 Task: Check design your help center.
Action: Mouse moved to (142, 482)
Screenshot: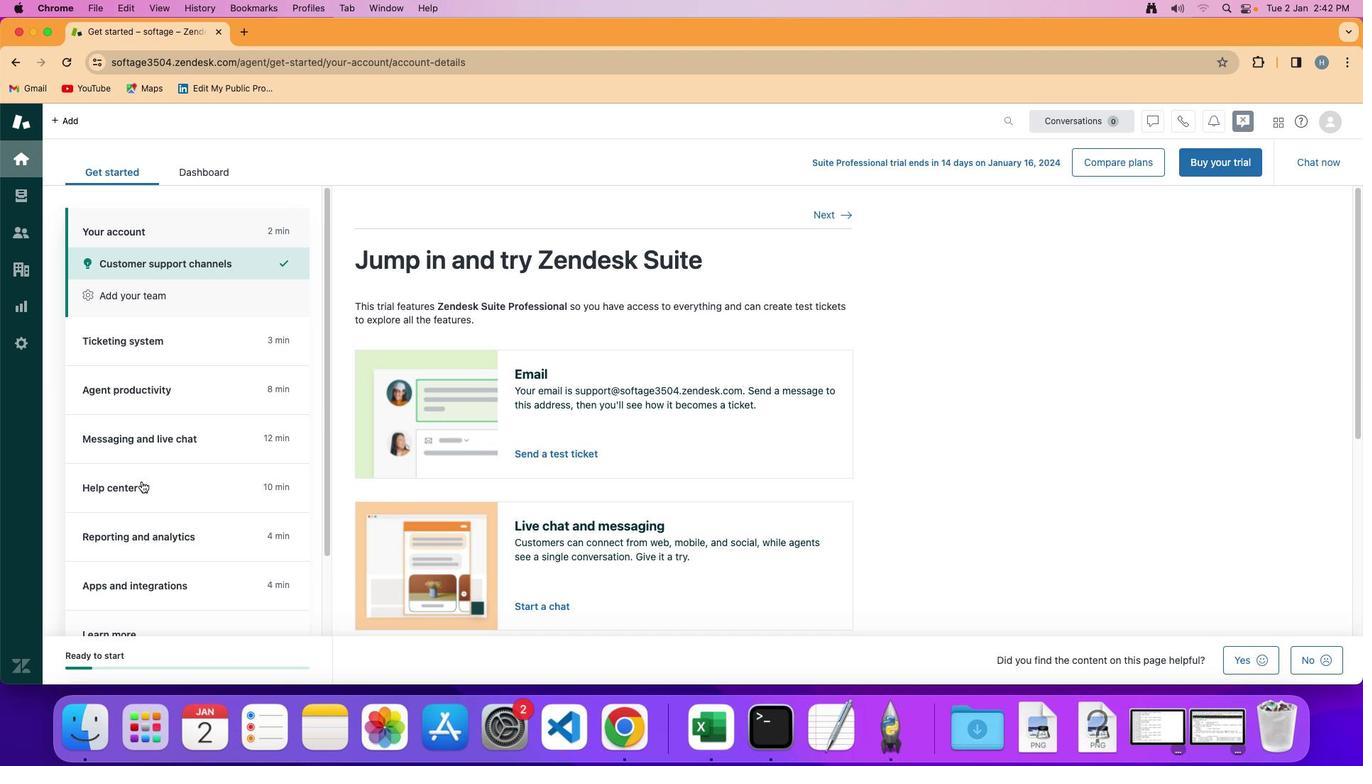 
Action: Mouse pressed left at (142, 482)
Screenshot: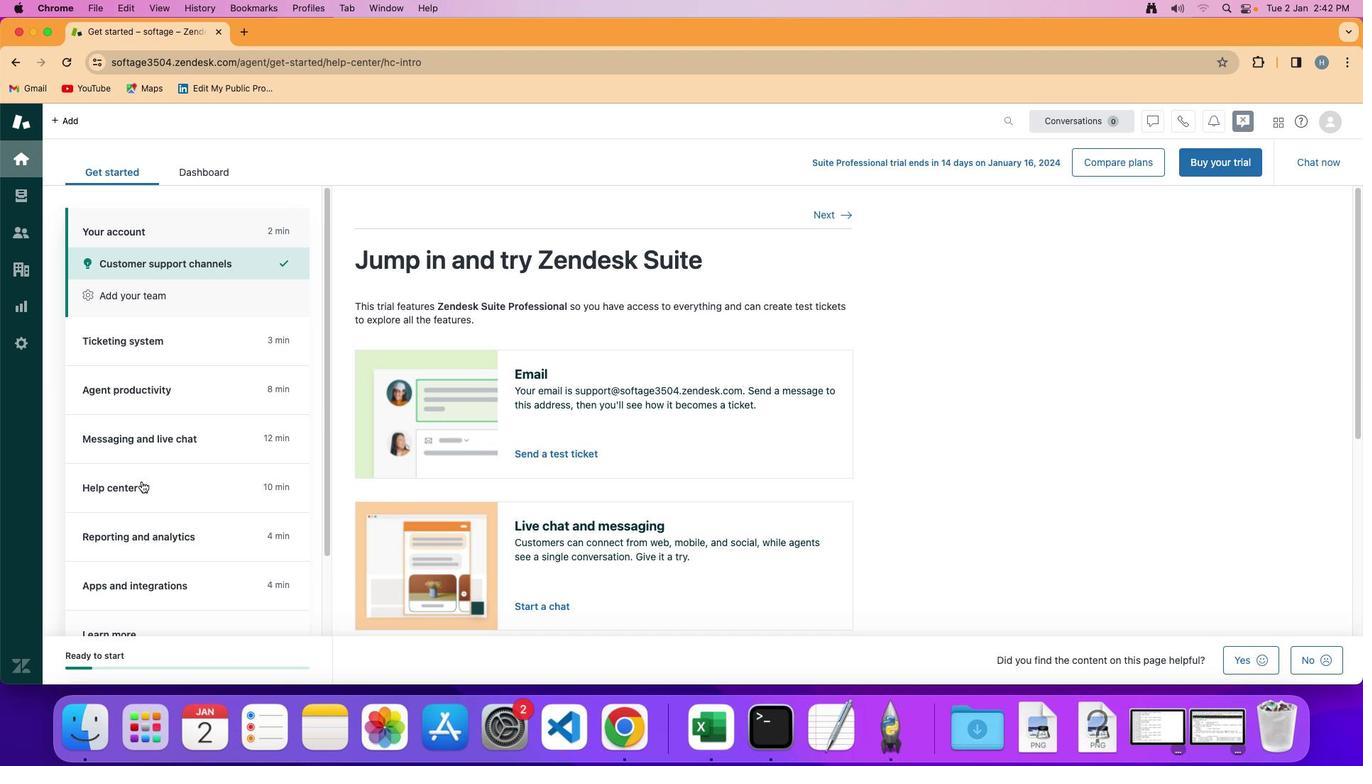
Action: Mouse moved to (162, 492)
Screenshot: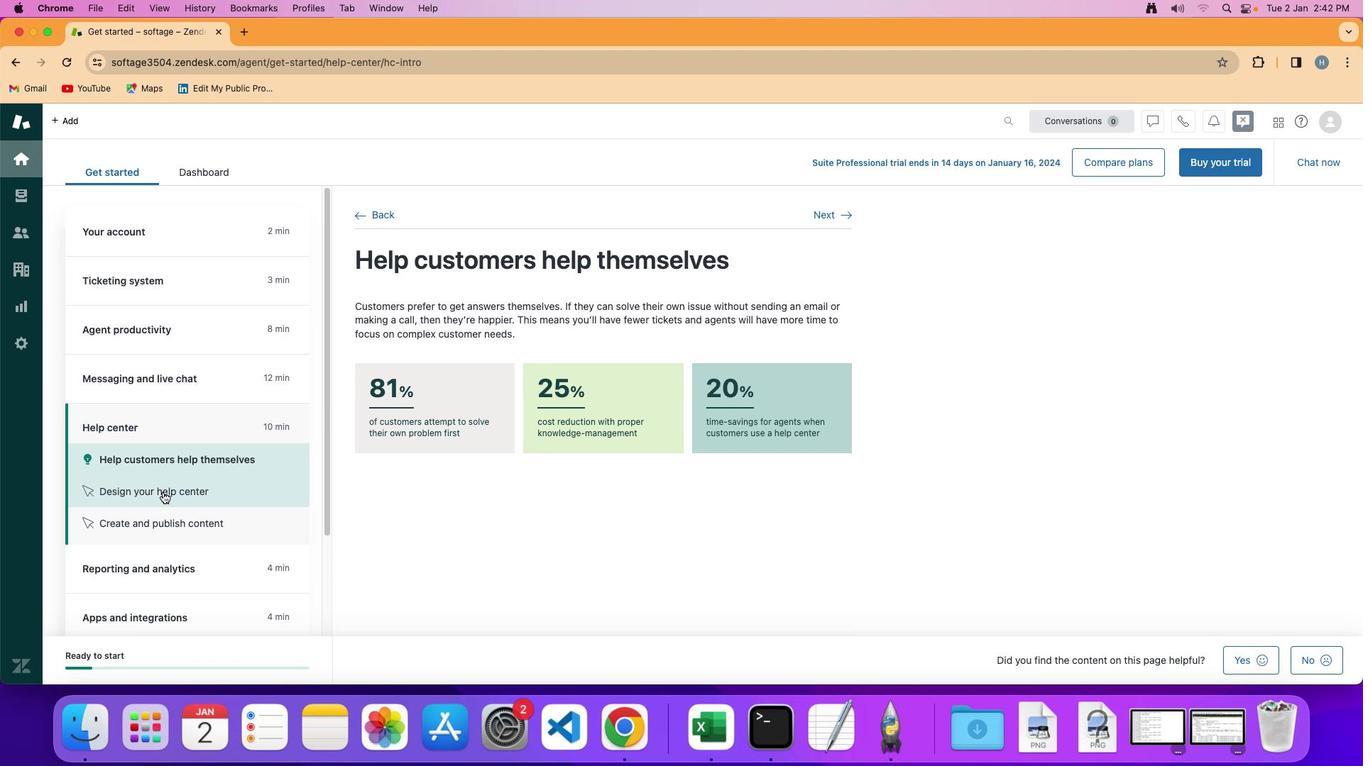 
Action: Mouse pressed left at (162, 492)
Screenshot: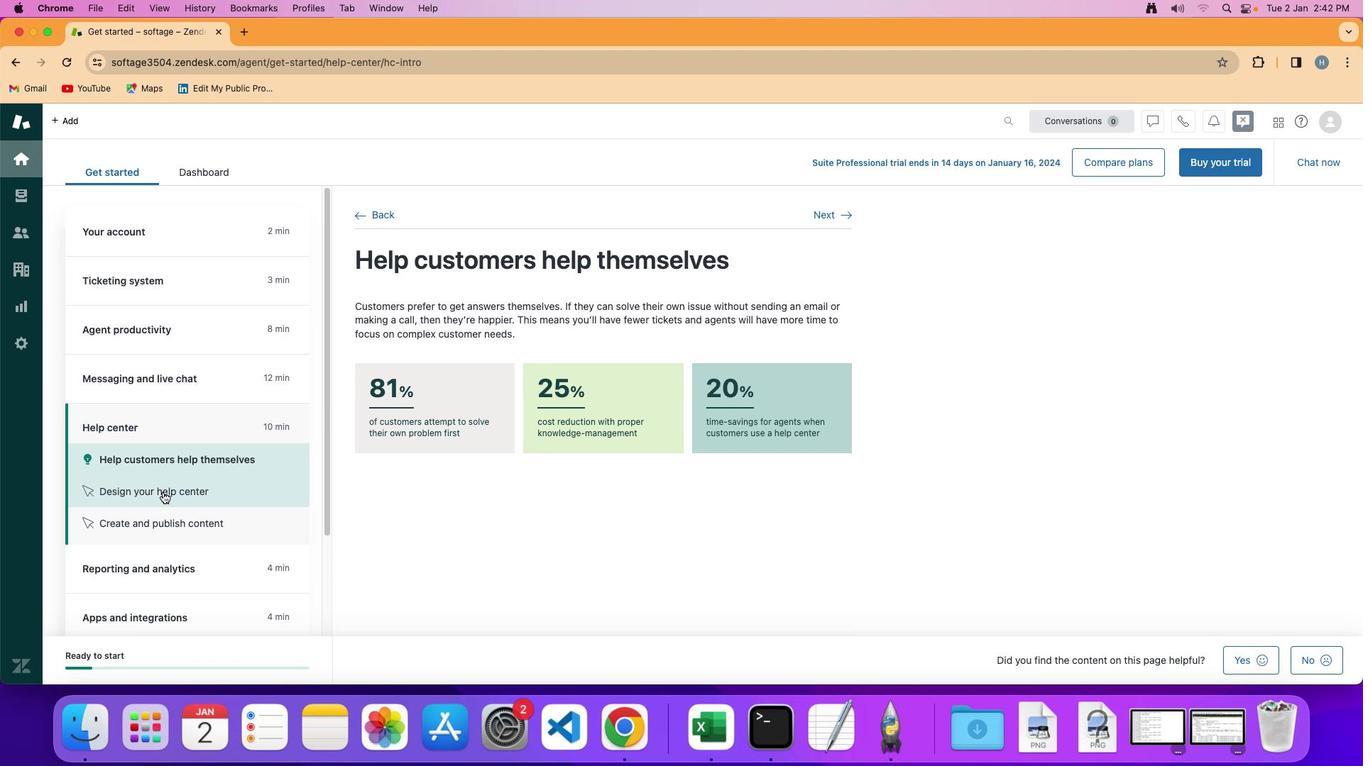 
Action: Mouse moved to (939, 428)
Screenshot: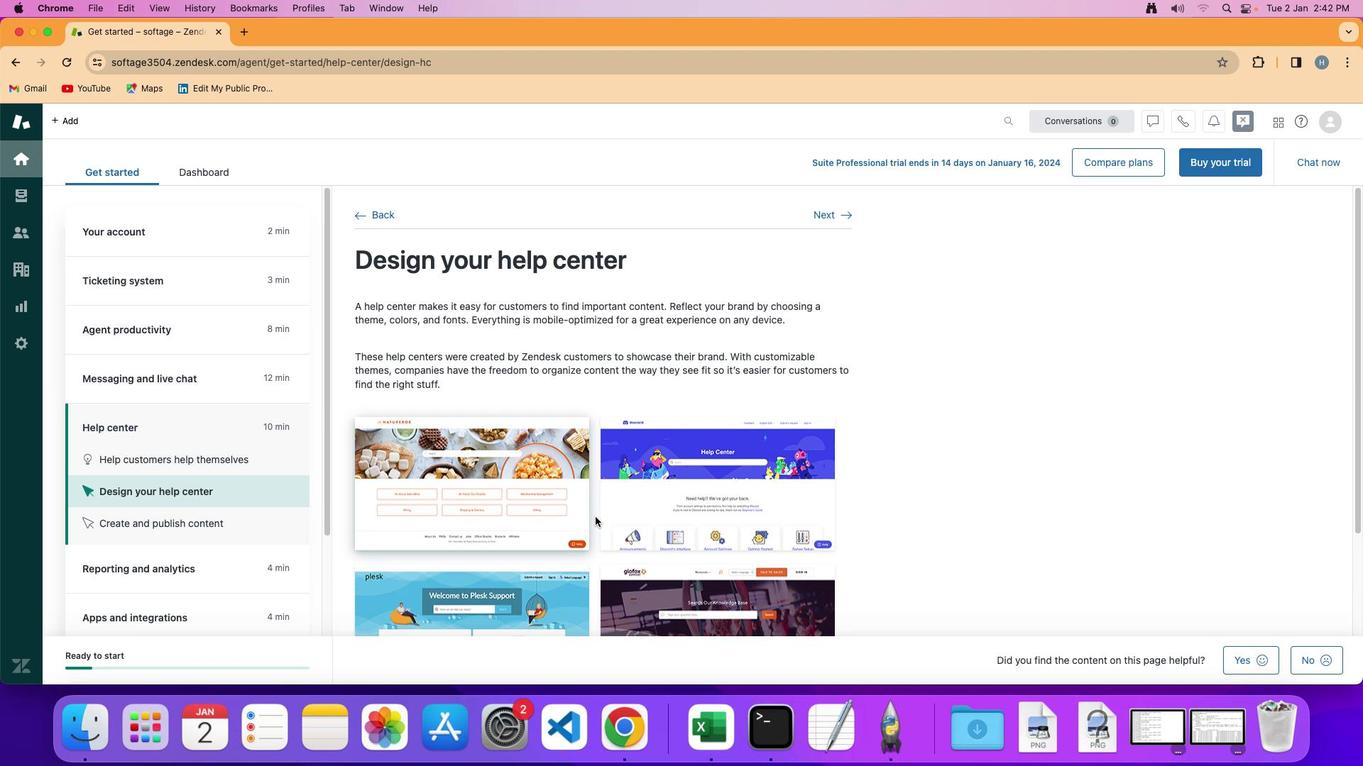 
